 Task: Search for the email with the subject Sales pitch logged in from softage.1@softage.net with the filter, email from softage.3@softage.net and a new filter,  Star it
Action: Mouse moved to (804, 83)
Screenshot: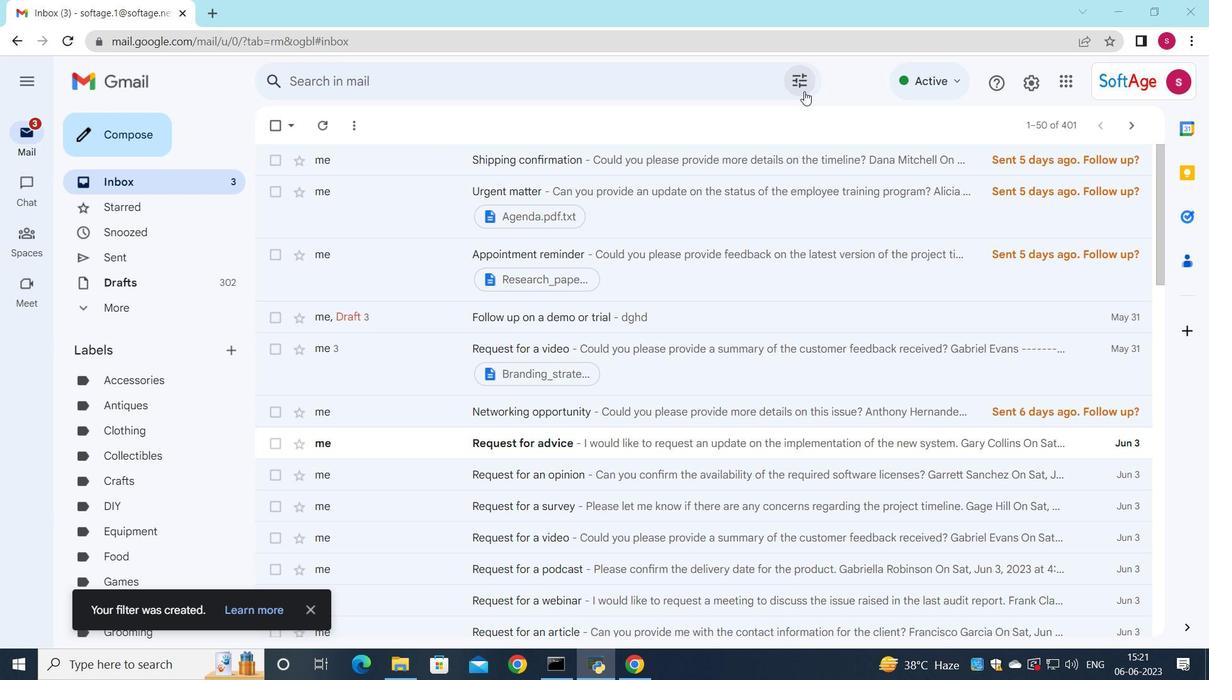 
Action: Mouse pressed left at (804, 83)
Screenshot: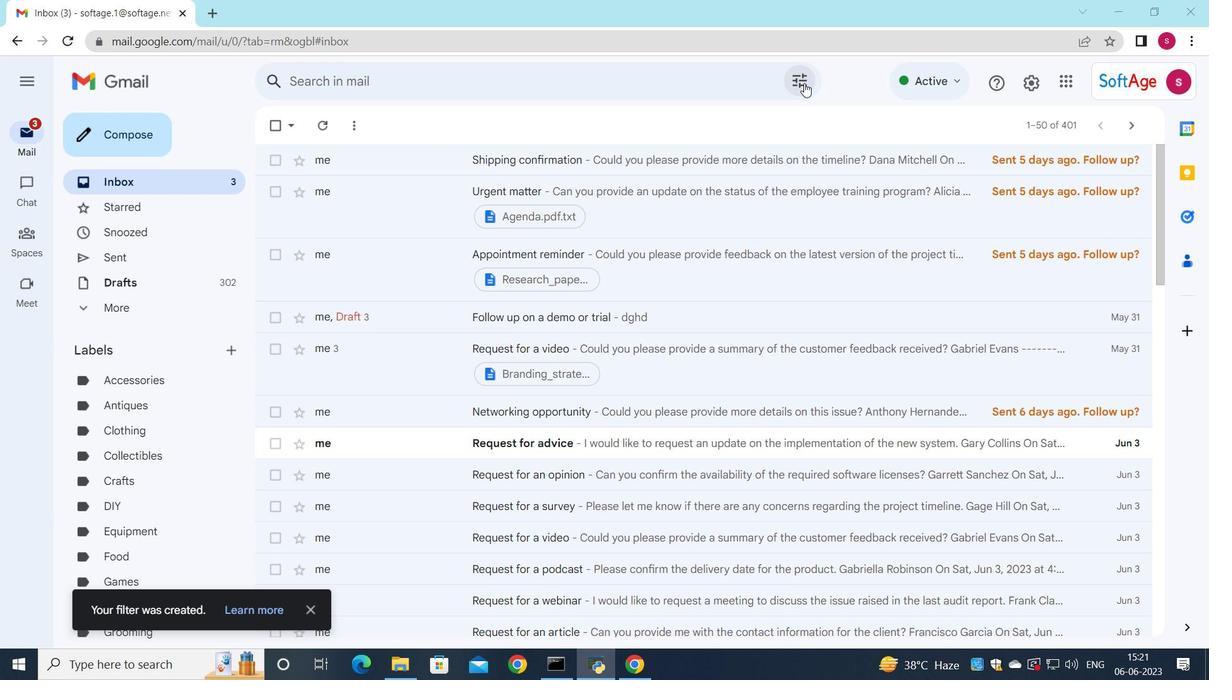 
Action: Mouse moved to (558, 137)
Screenshot: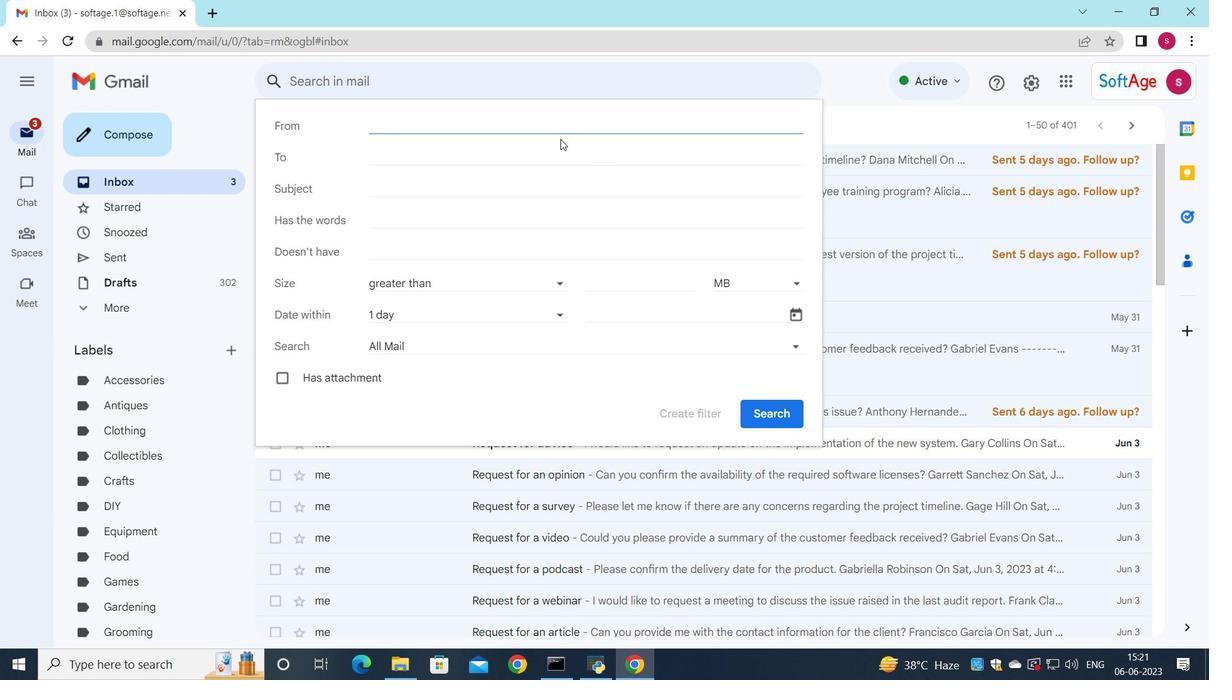 
Action: Key pressed s
Screenshot: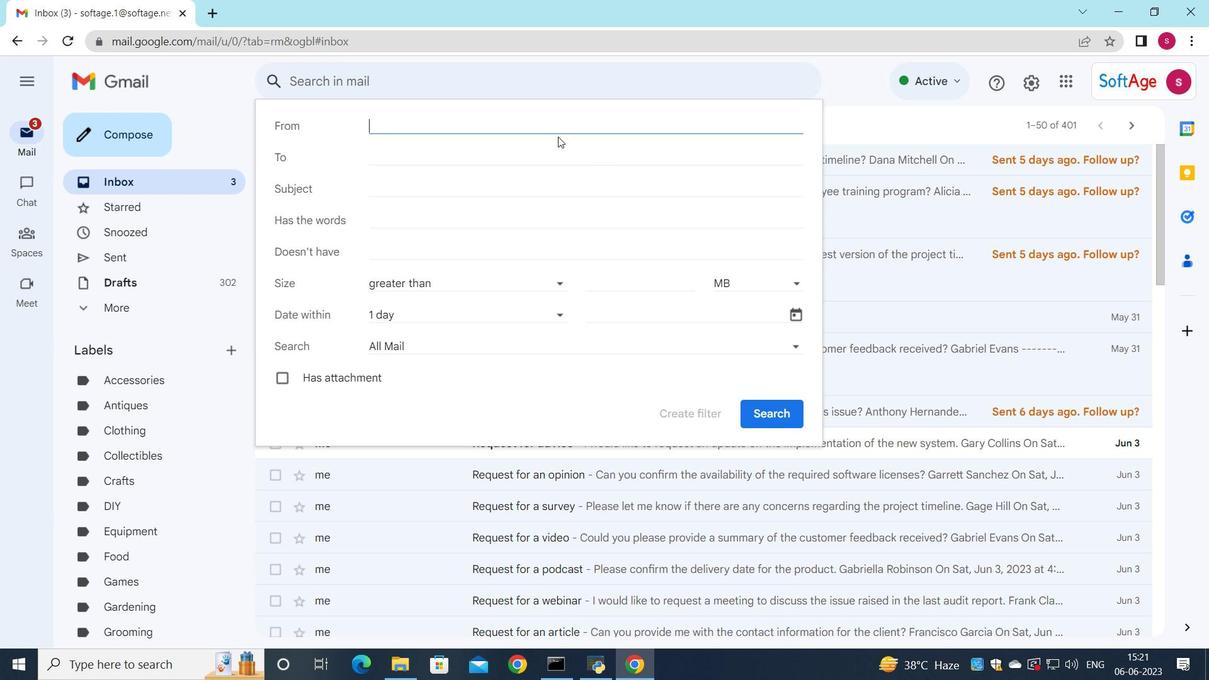 
Action: Mouse moved to (510, 158)
Screenshot: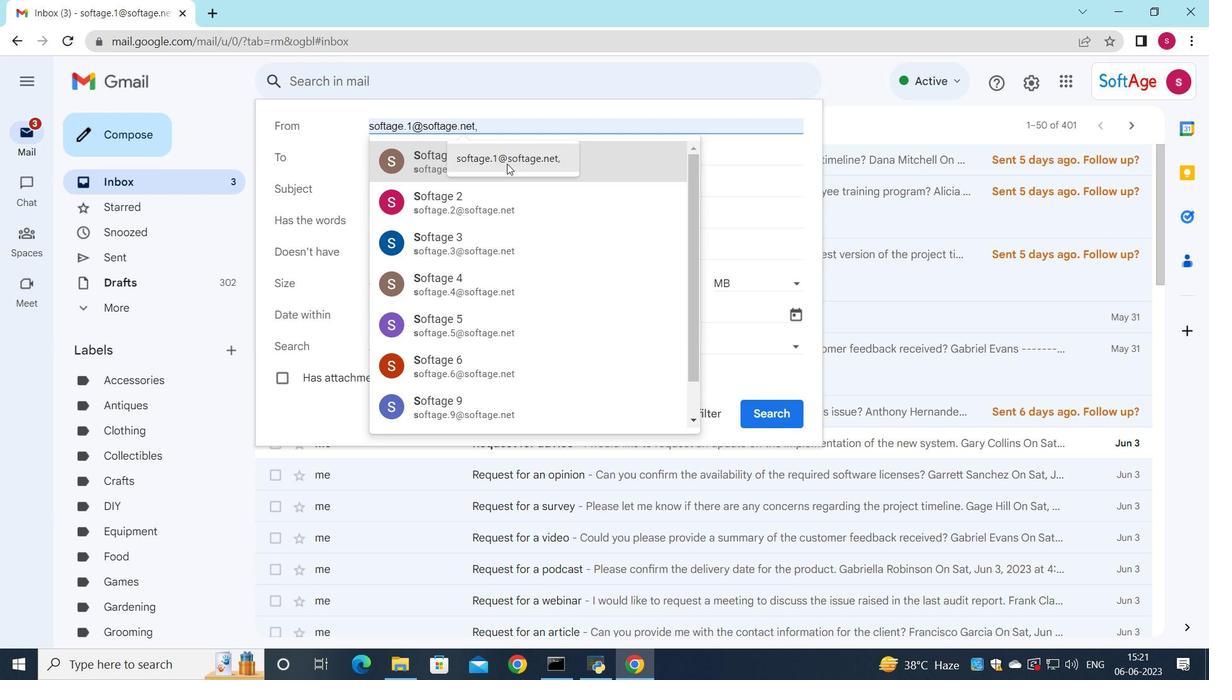 
Action: Mouse pressed left at (510, 158)
Screenshot: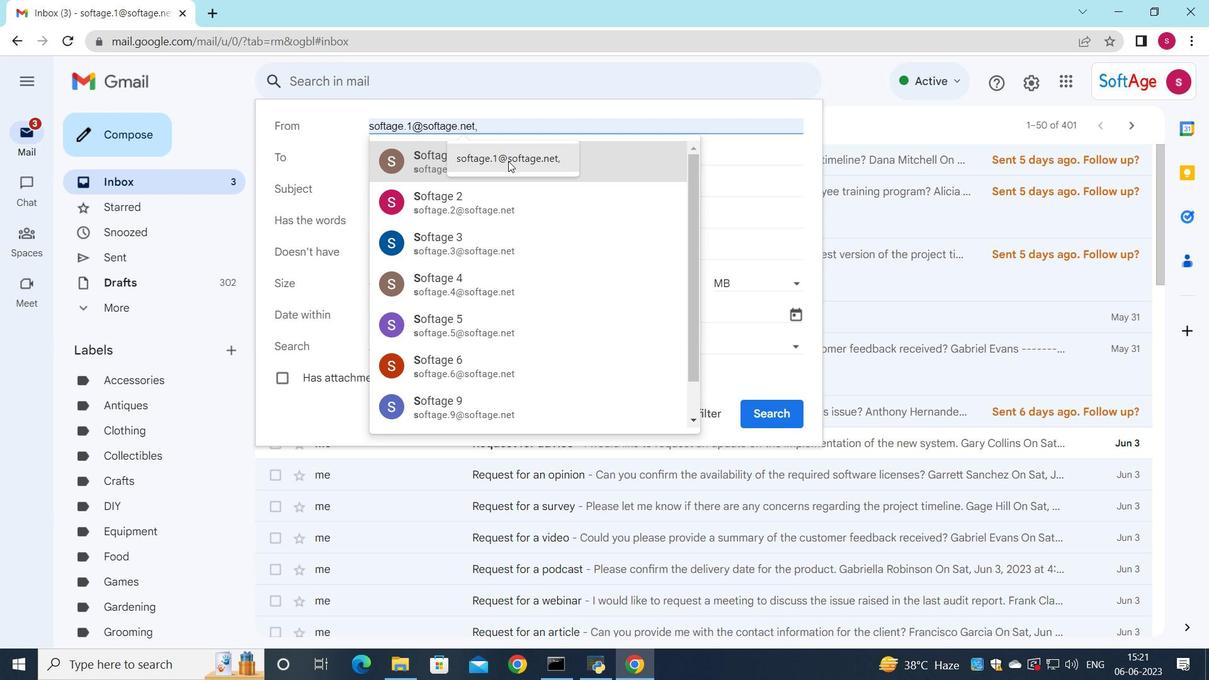 
Action: Mouse moved to (432, 157)
Screenshot: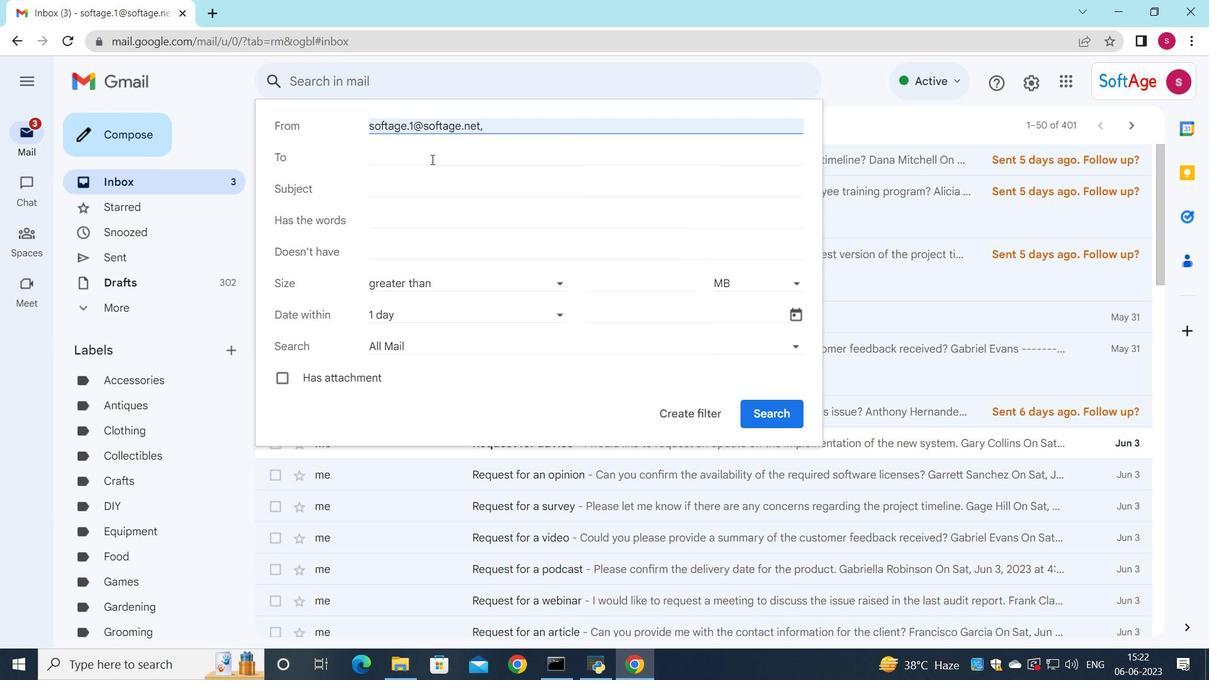 
Action: Mouse pressed left at (432, 157)
Screenshot: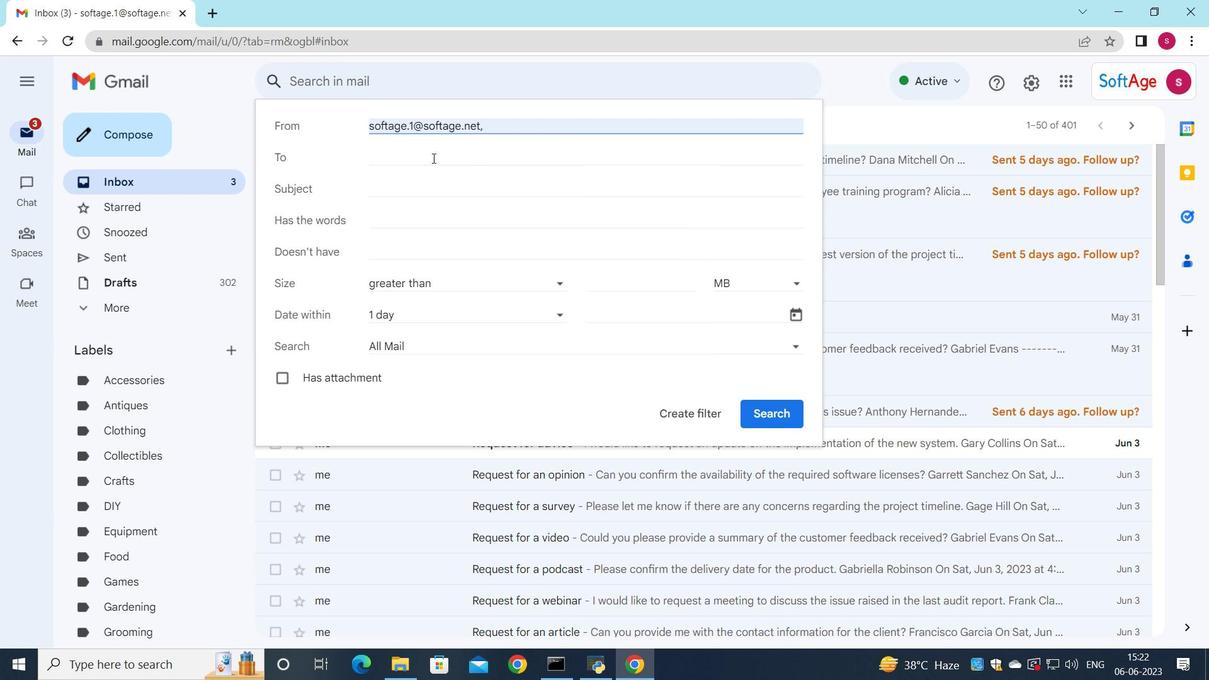 
Action: Key pressed s
Screenshot: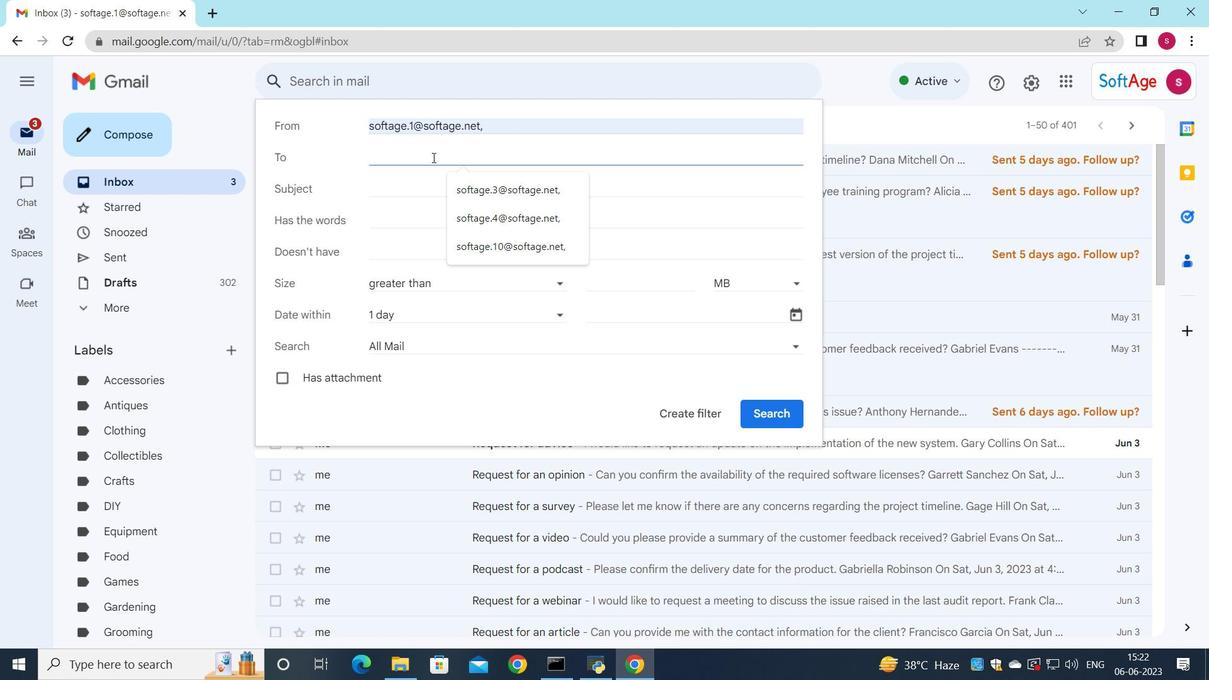 
Action: Mouse moved to (506, 219)
Screenshot: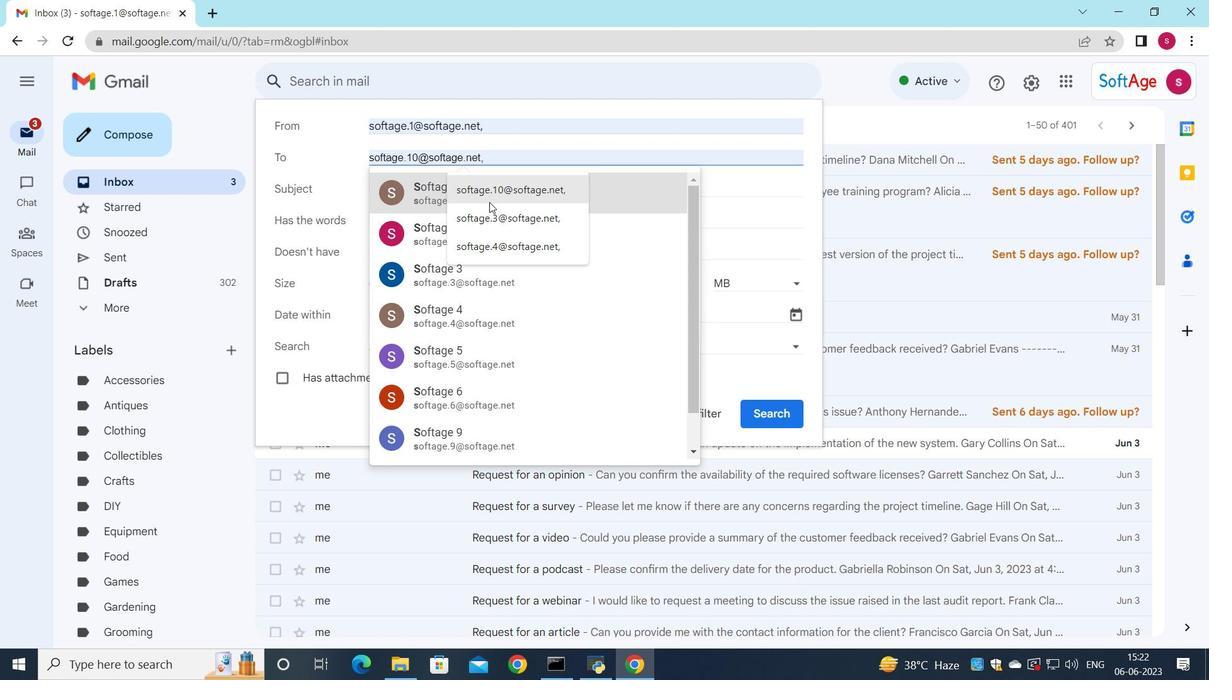 
Action: Mouse pressed left at (506, 219)
Screenshot: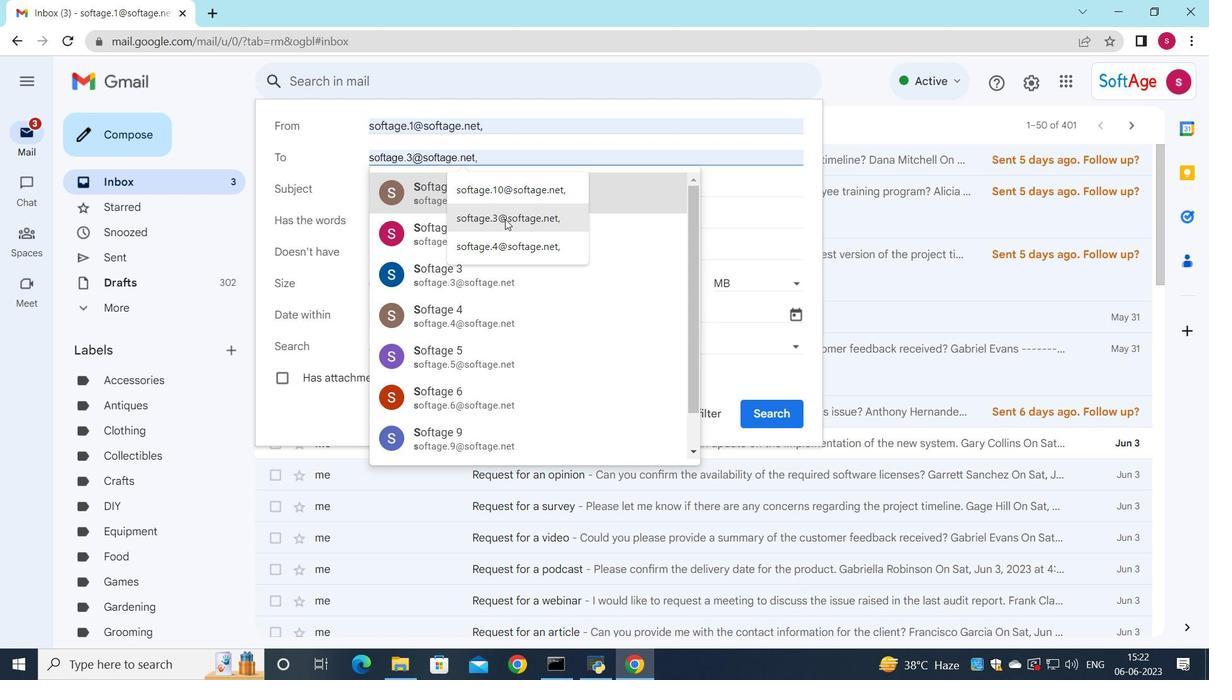 
Action: Mouse moved to (419, 187)
Screenshot: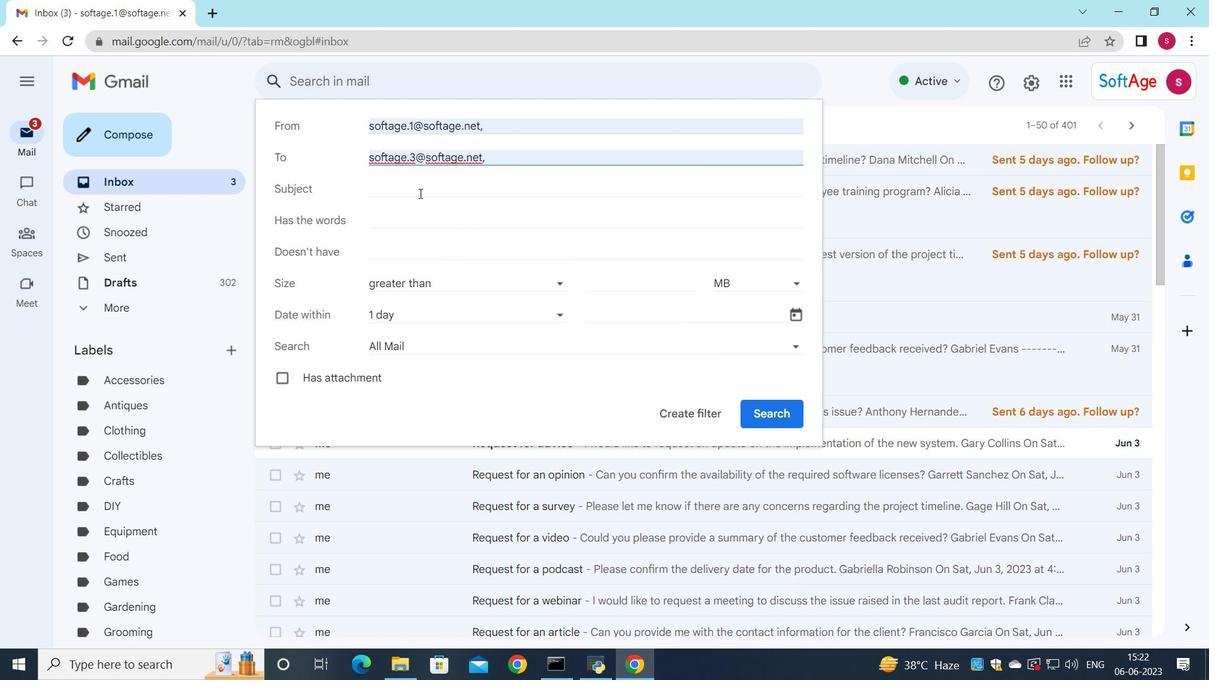 
Action: Mouse pressed left at (419, 187)
Screenshot: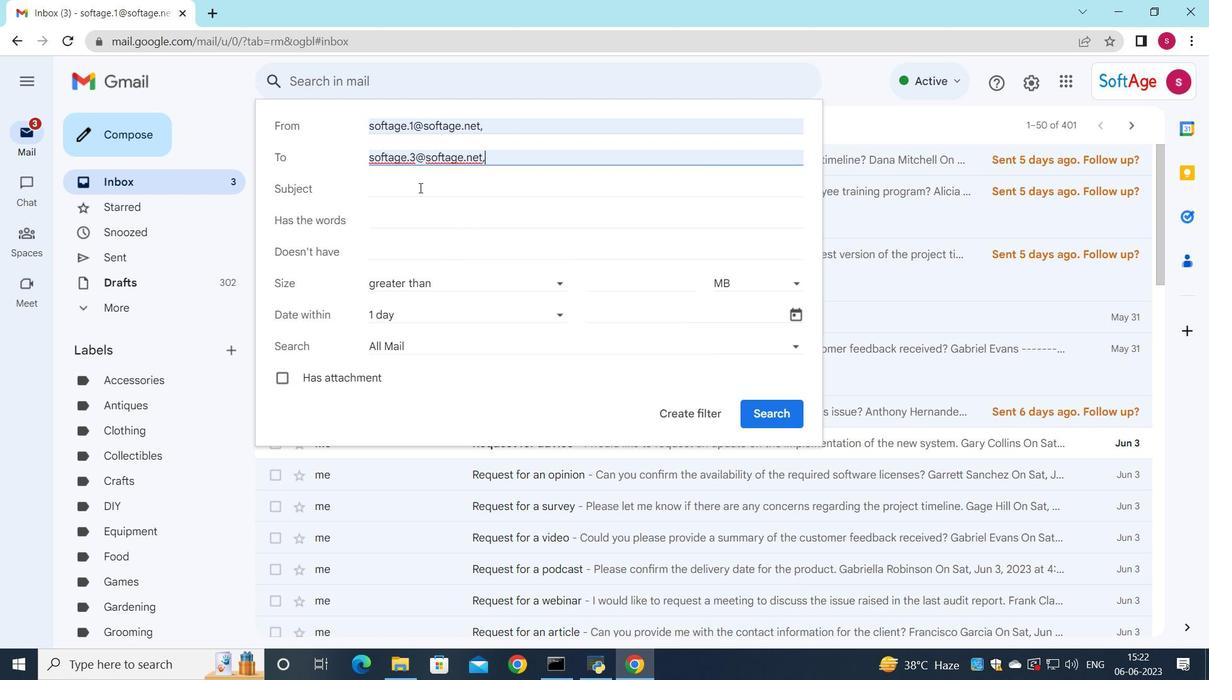 
Action: Key pressed <Key.shift>Sal
Screenshot: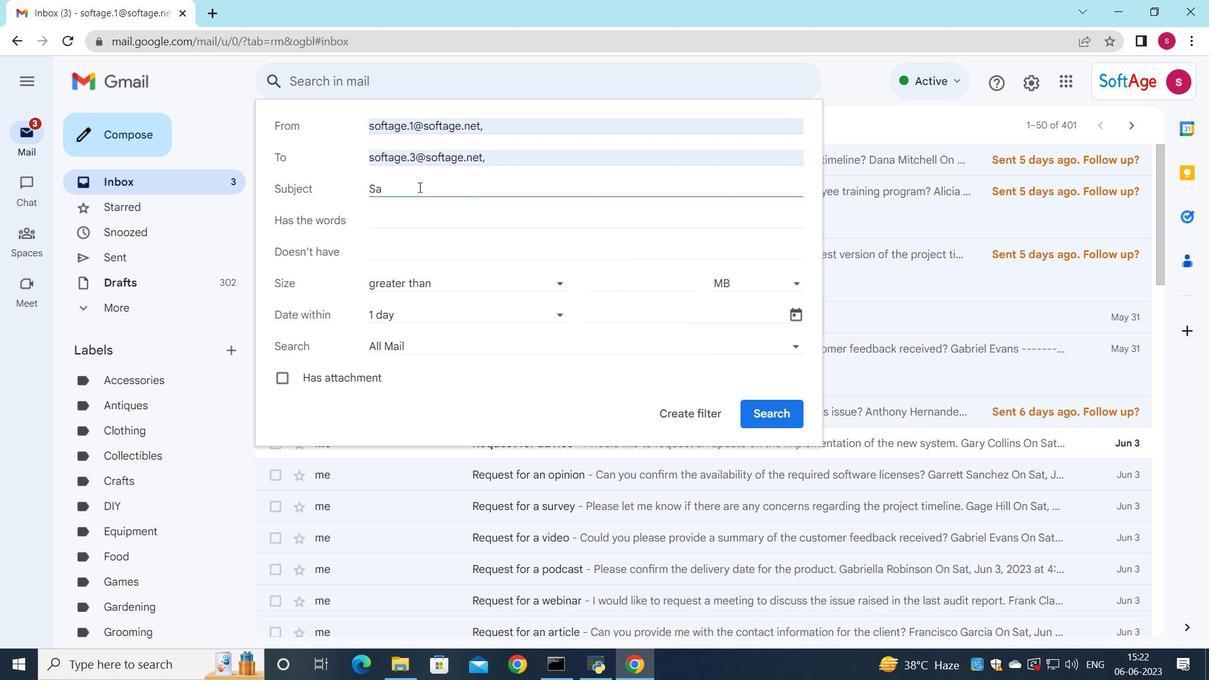 
Action: Mouse moved to (429, 194)
Screenshot: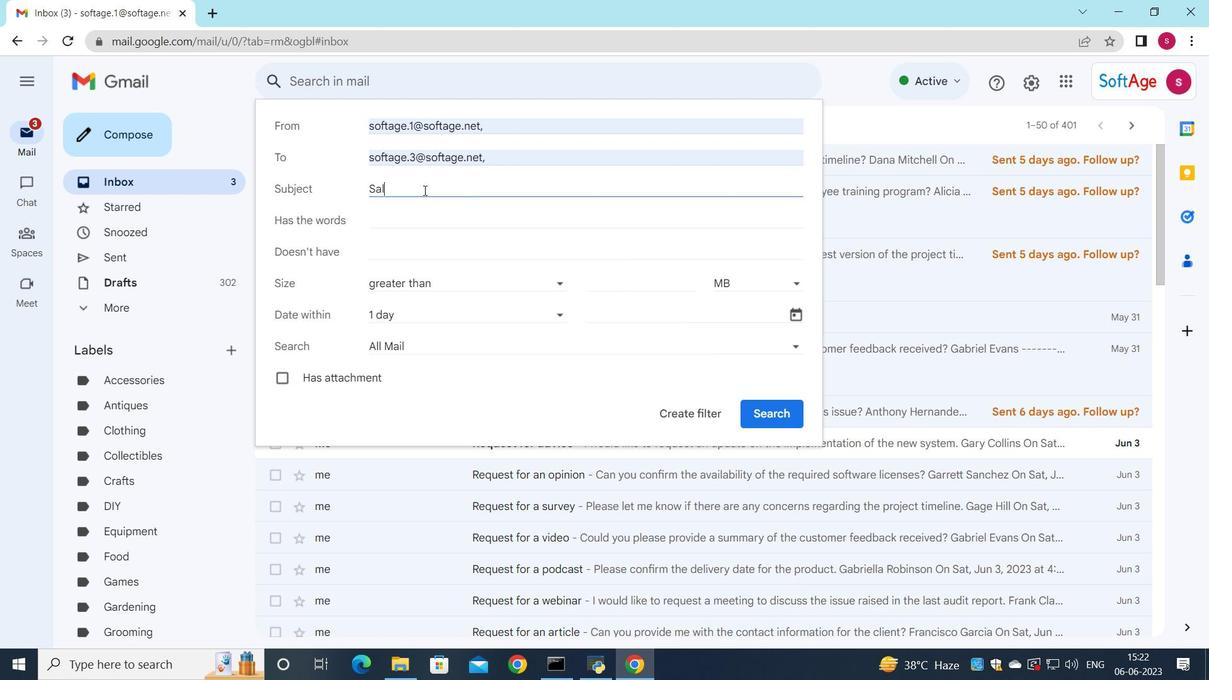 
Action: Key pressed e
Screenshot: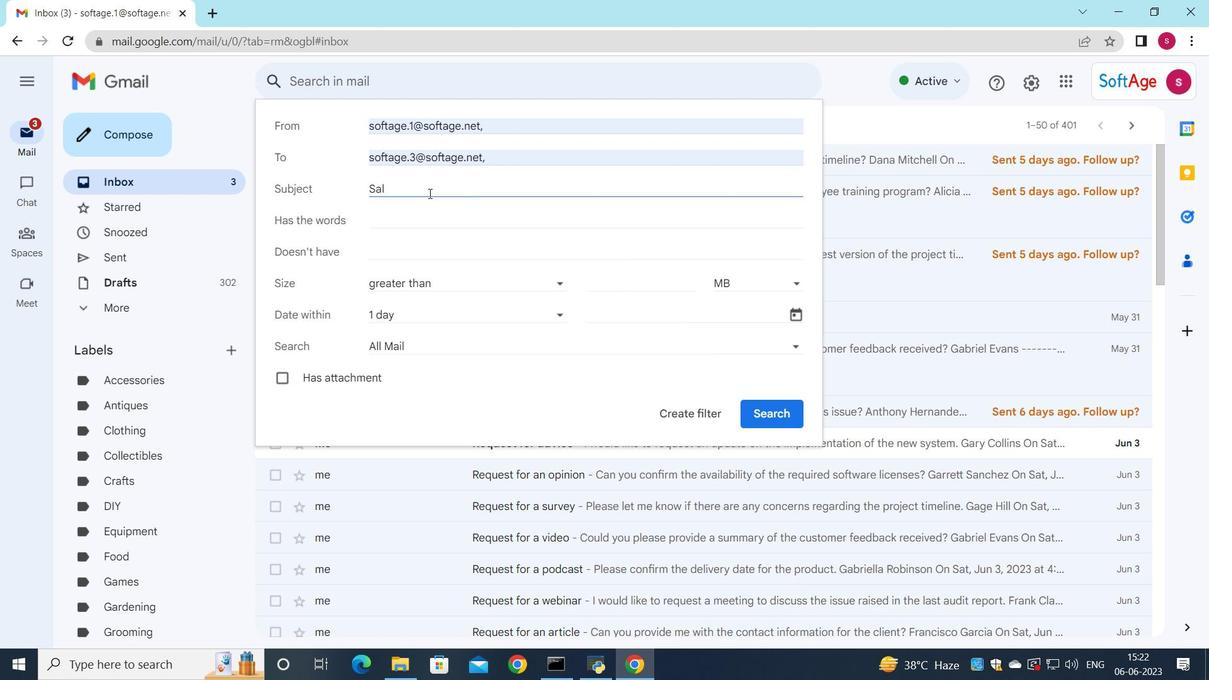 
Action: Mouse moved to (431, 195)
Screenshot: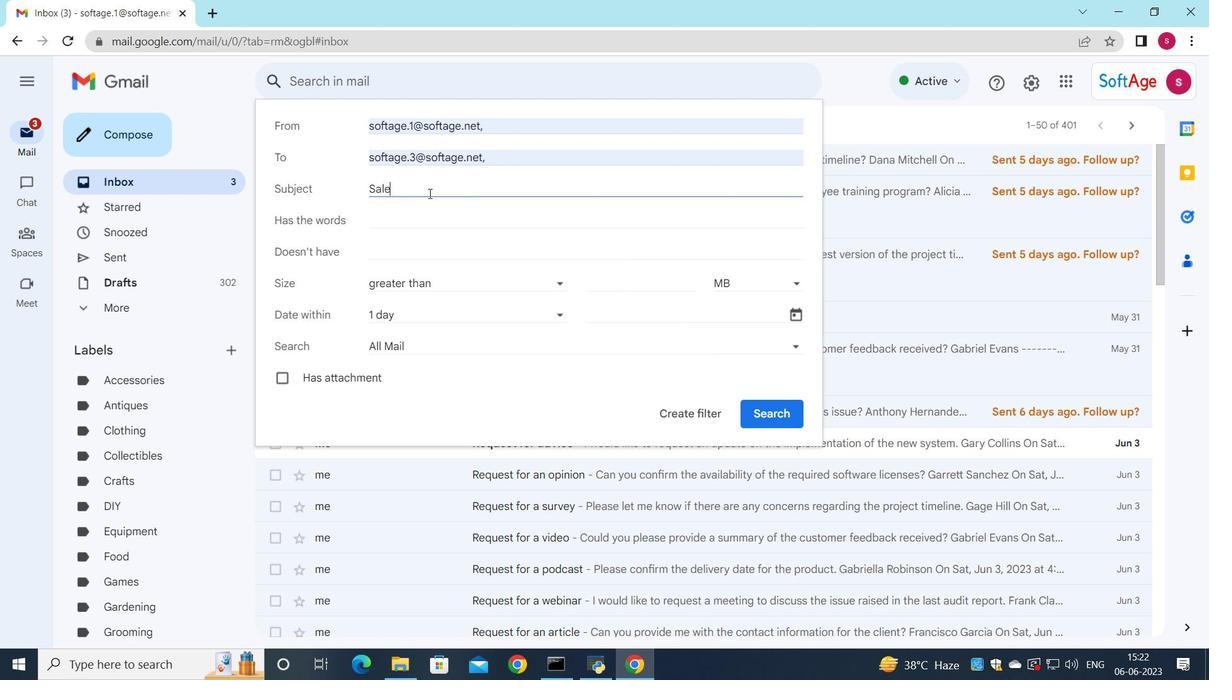 
Action: Key pressed s
Screenshot: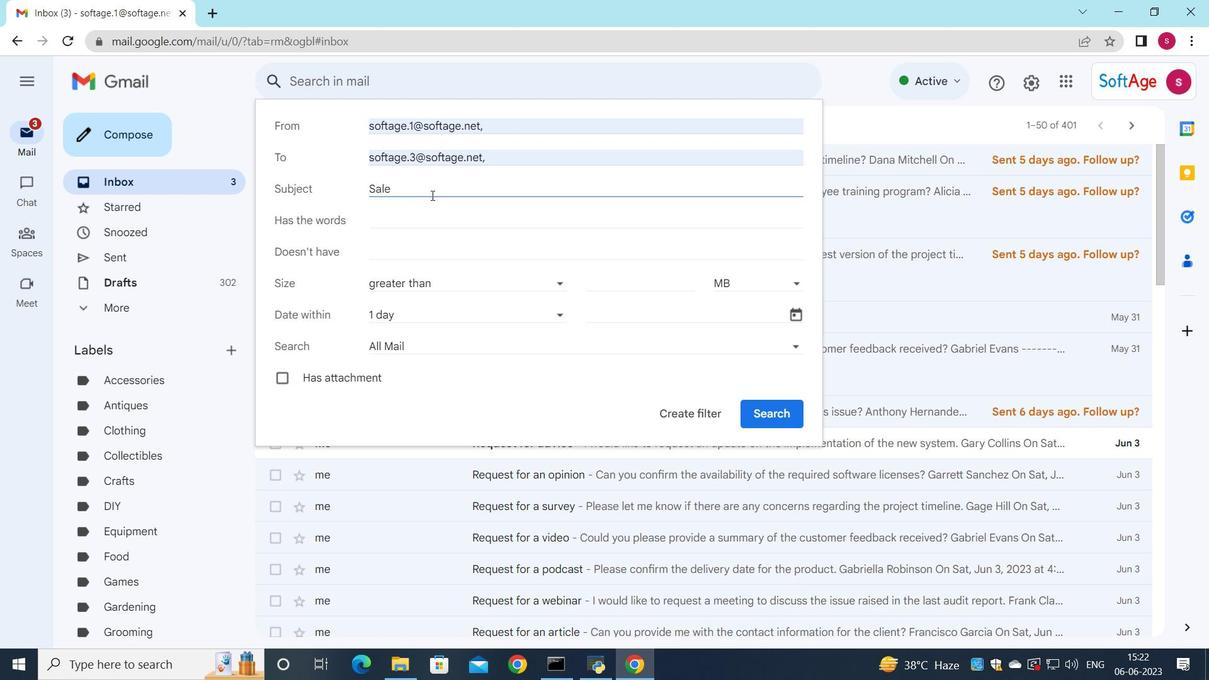 
Action: Mouse moved to (448, 209)
Screenshot: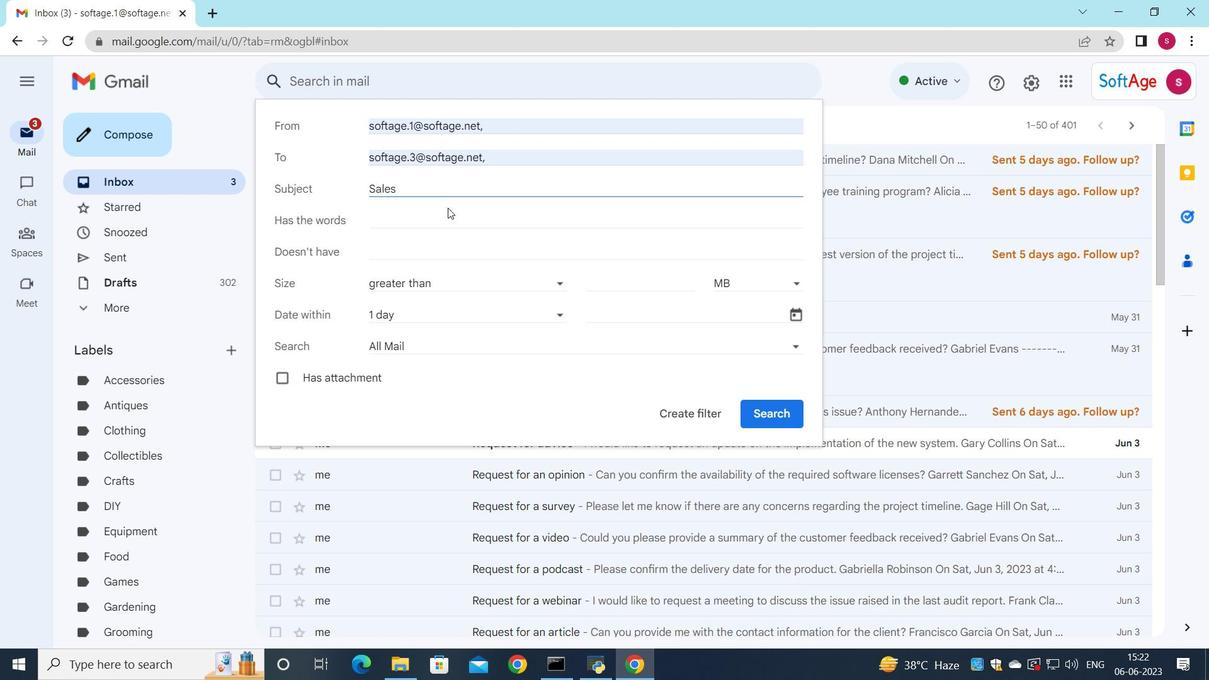 
Action: Key pressed <Key.space>op<Key.backspace><Key.backspace>p
Screenshot: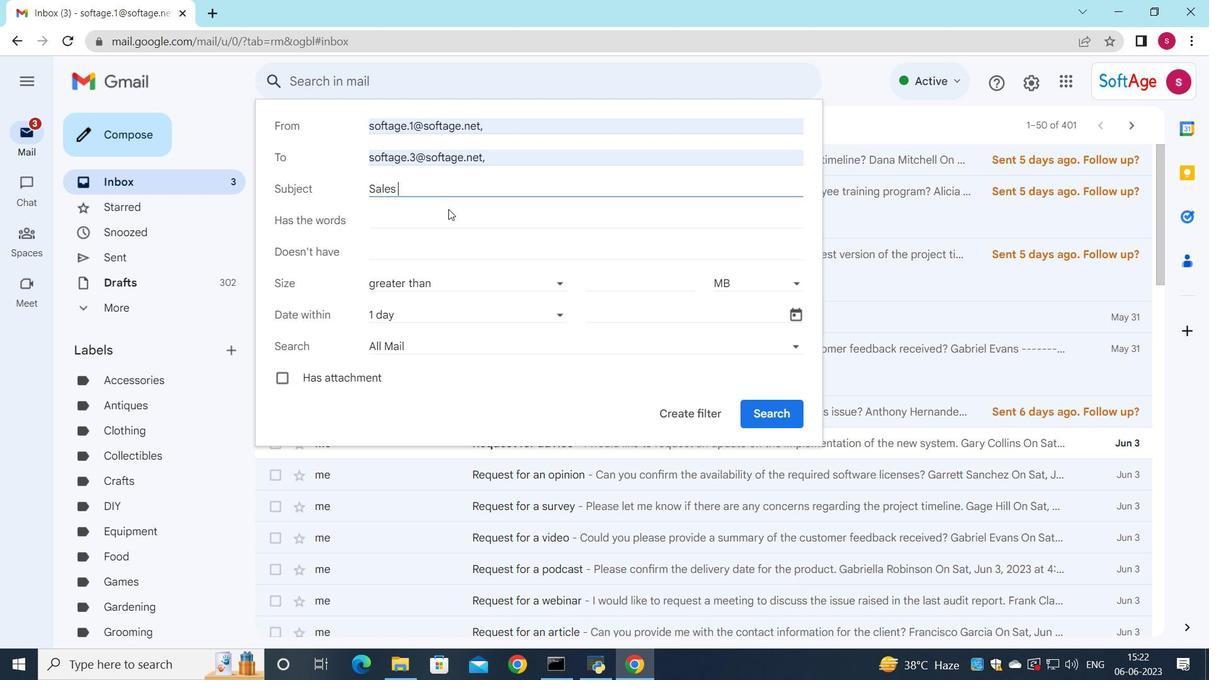
Action: Mouse moved to (451, 220)
Screenshot: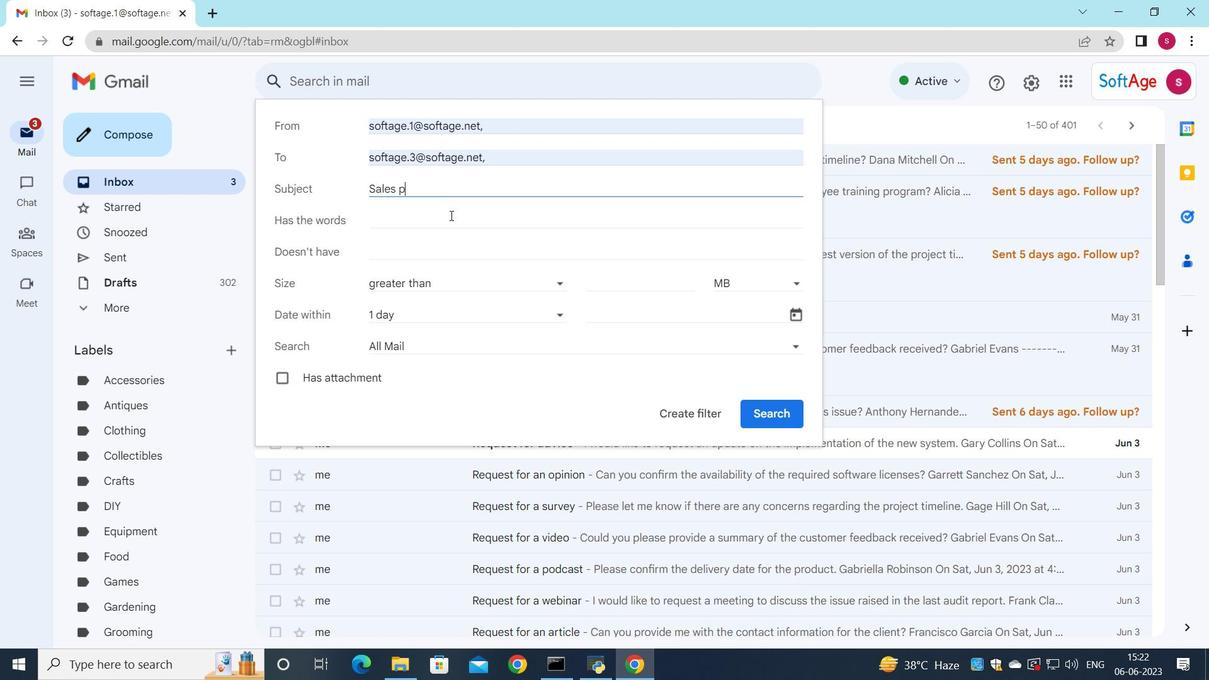 
Action: Key pressed i
Screenshot: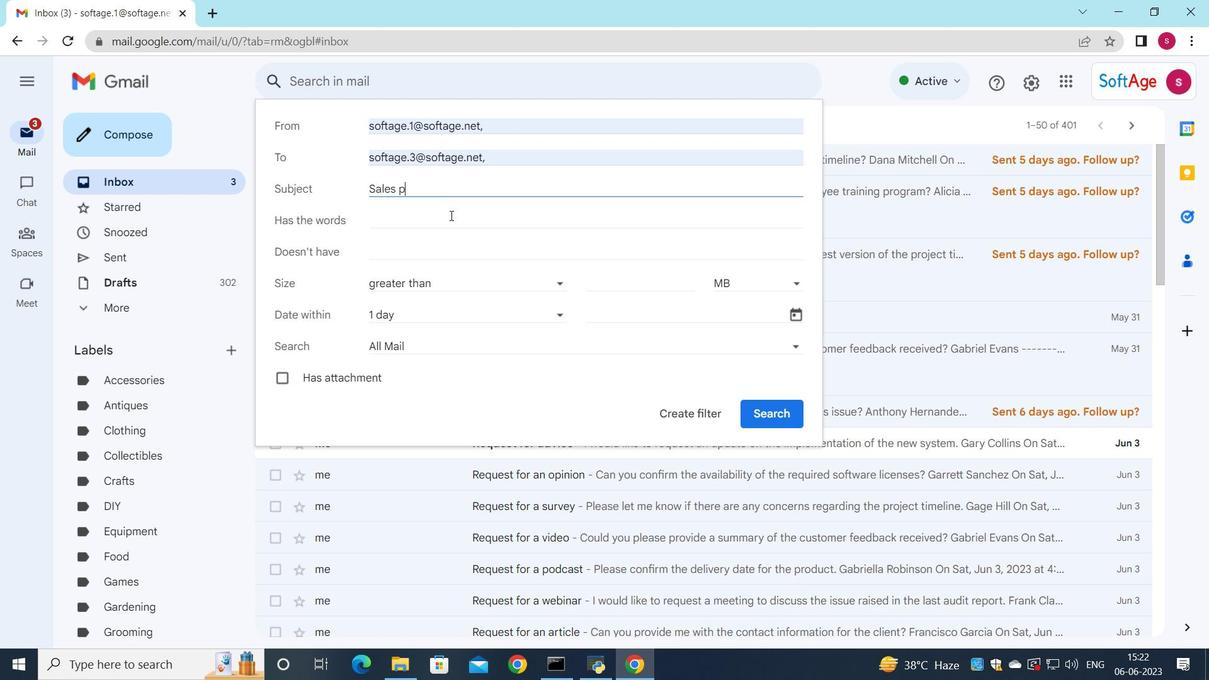 
Action: Mouse moved to (454, 225)
Screenshot: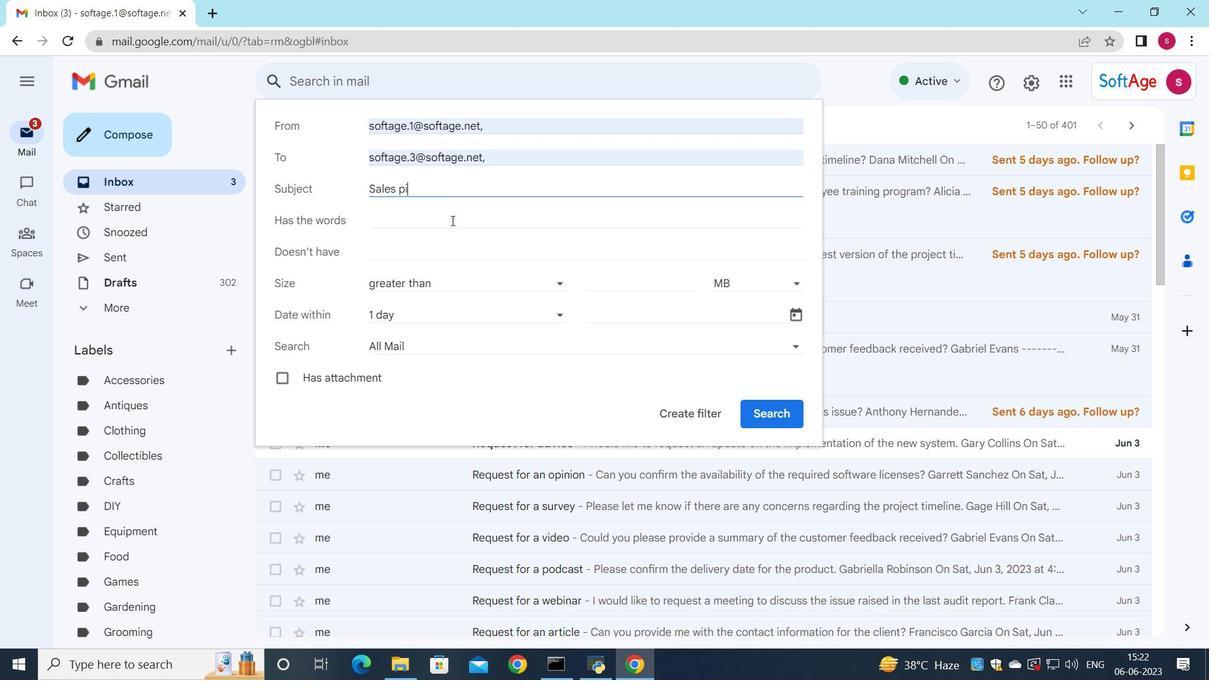 
Action: Key pressed tch
Screenshot: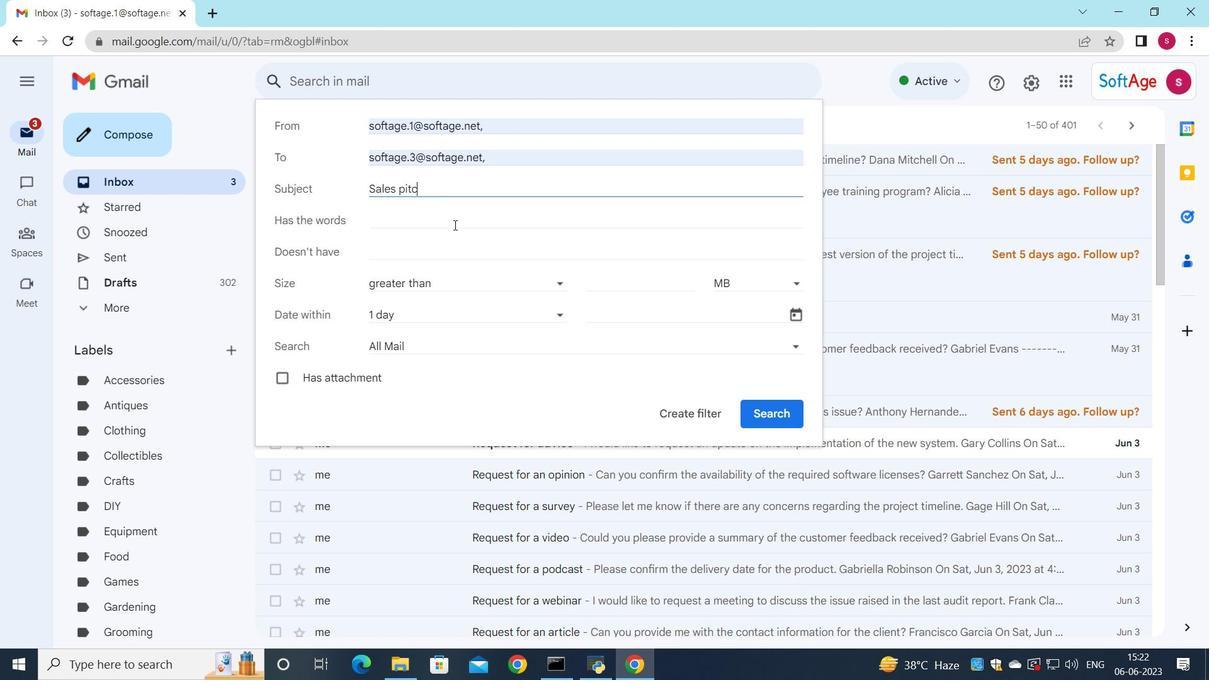 
Action: Mouse moved to (481, 314)
Screenshot: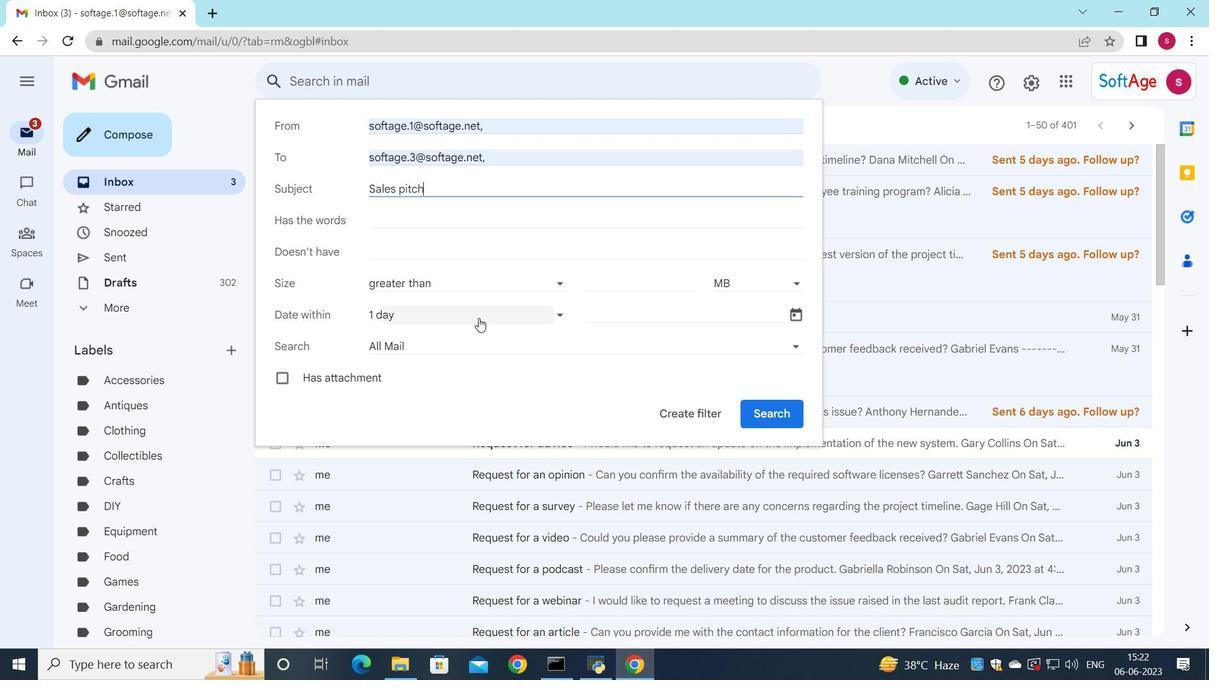 
Action: Mouse pressed left at (481, 314)
Screenshot: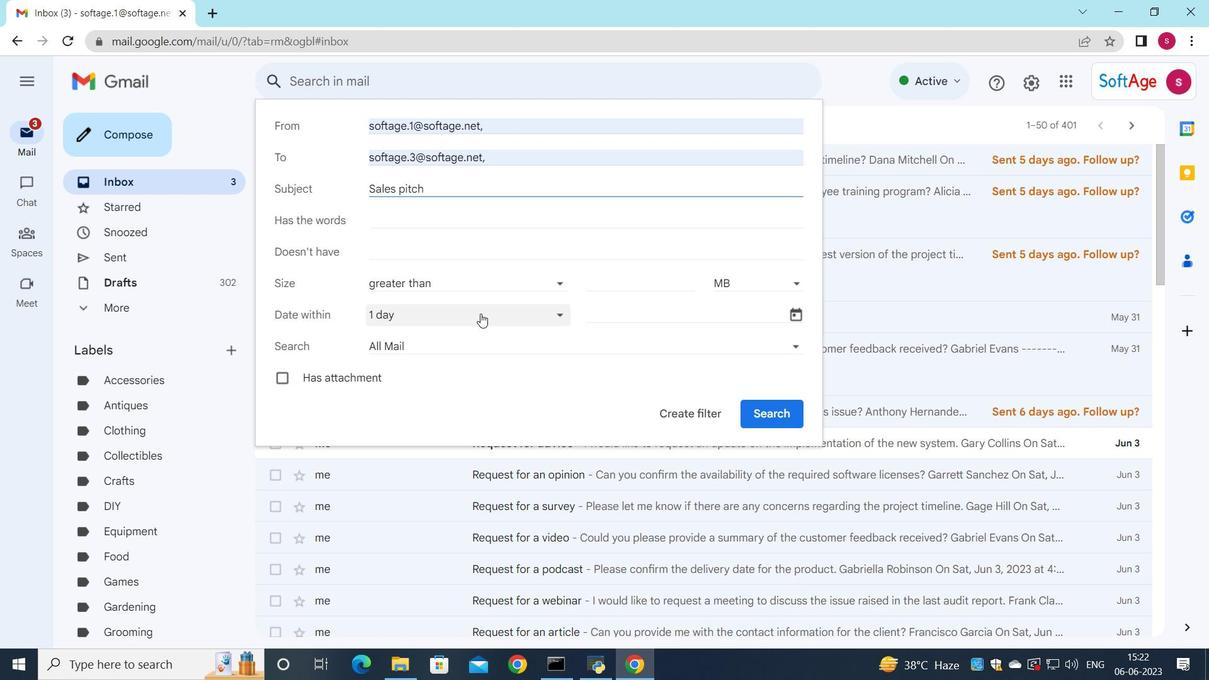 
Action: Mouse moved to (424, 502)
Screenshot: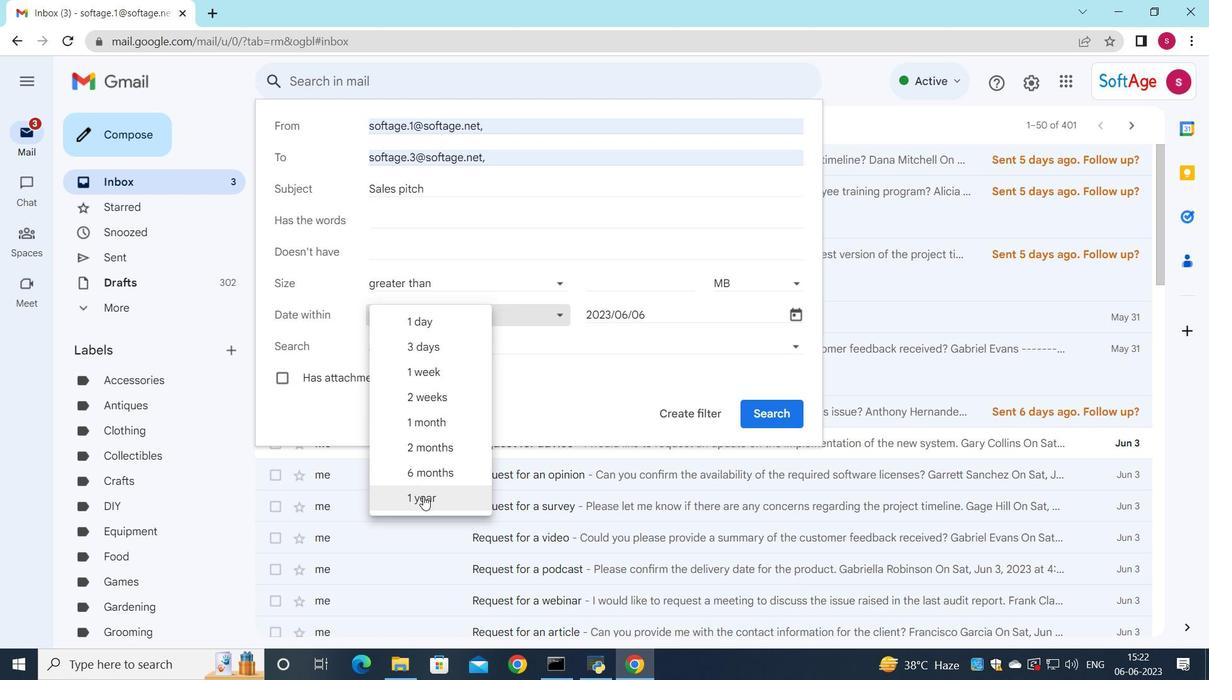 
Action: Mouse pressed left at (424, 502)
Screenshot: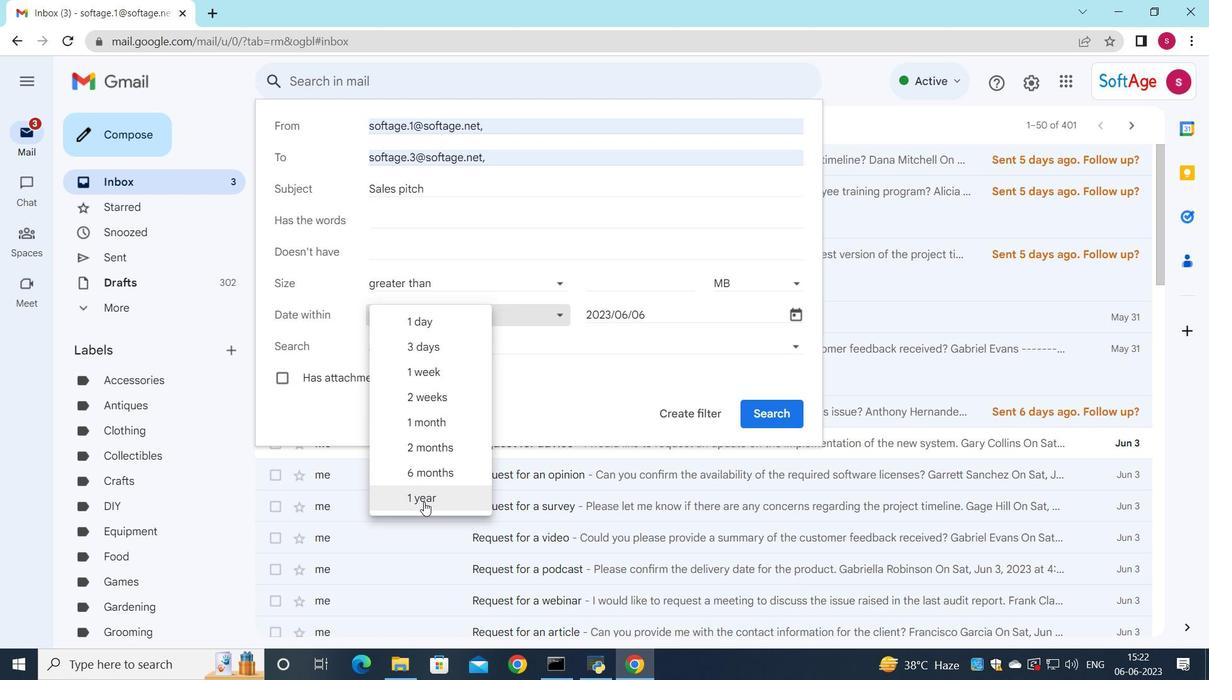
Action: Mouse moved to (686, 415)
Screenshot: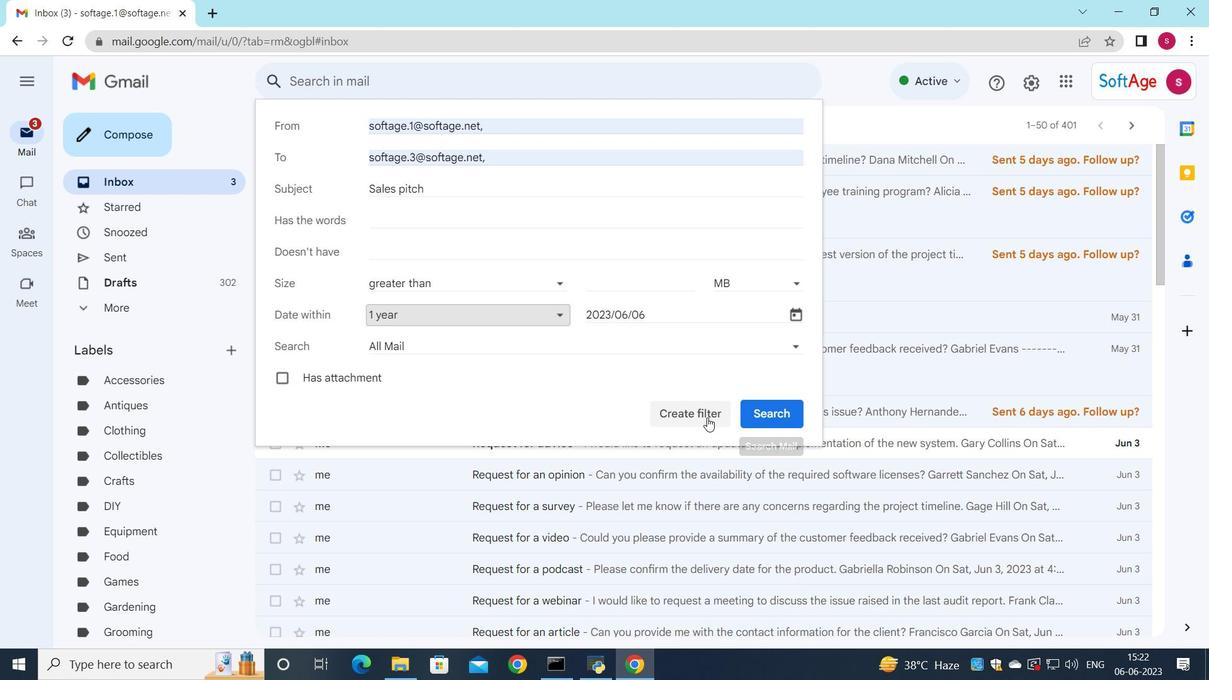 
Action: Mouse pressed left at (686, 415)
Screenshot: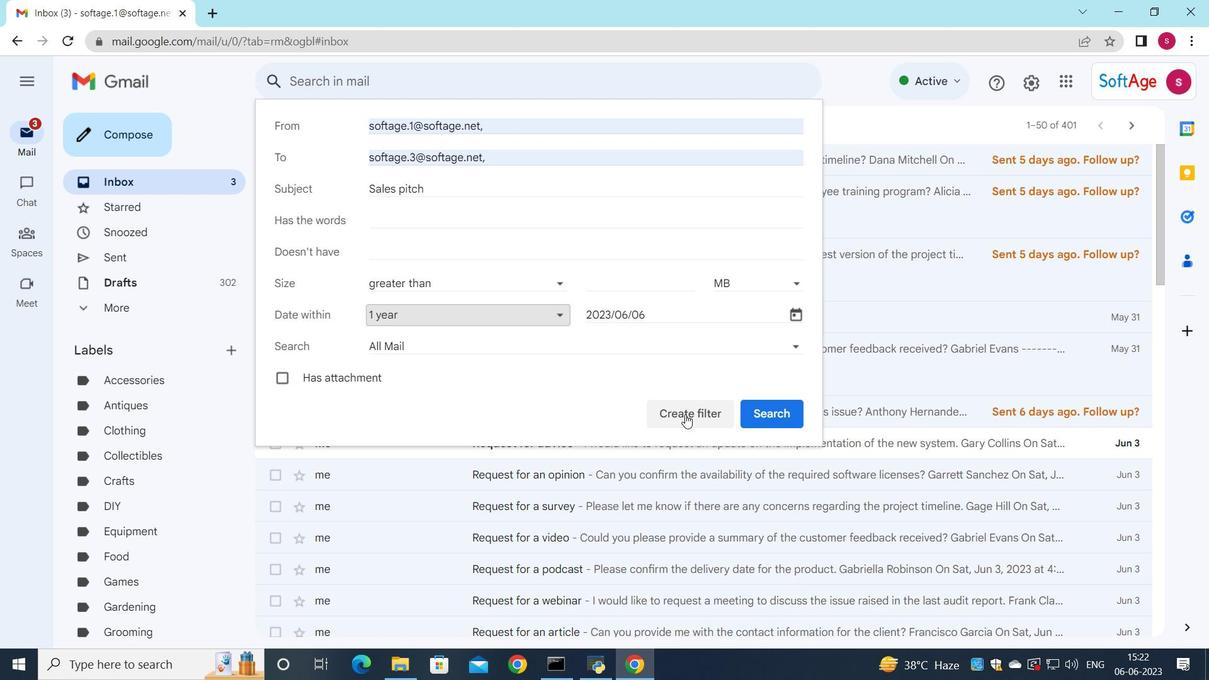
Action: Mouse moved to (291, 214)
Screenshot: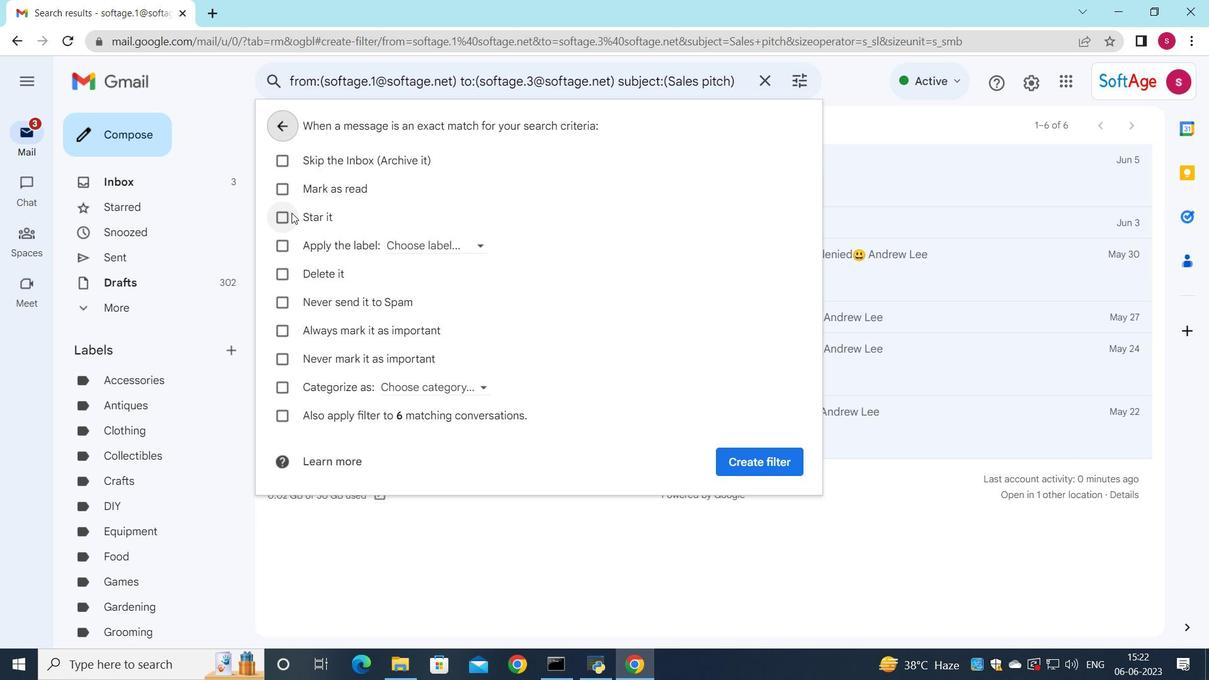 
Action: Mouse pressed left at (291, 214)
Screenshot: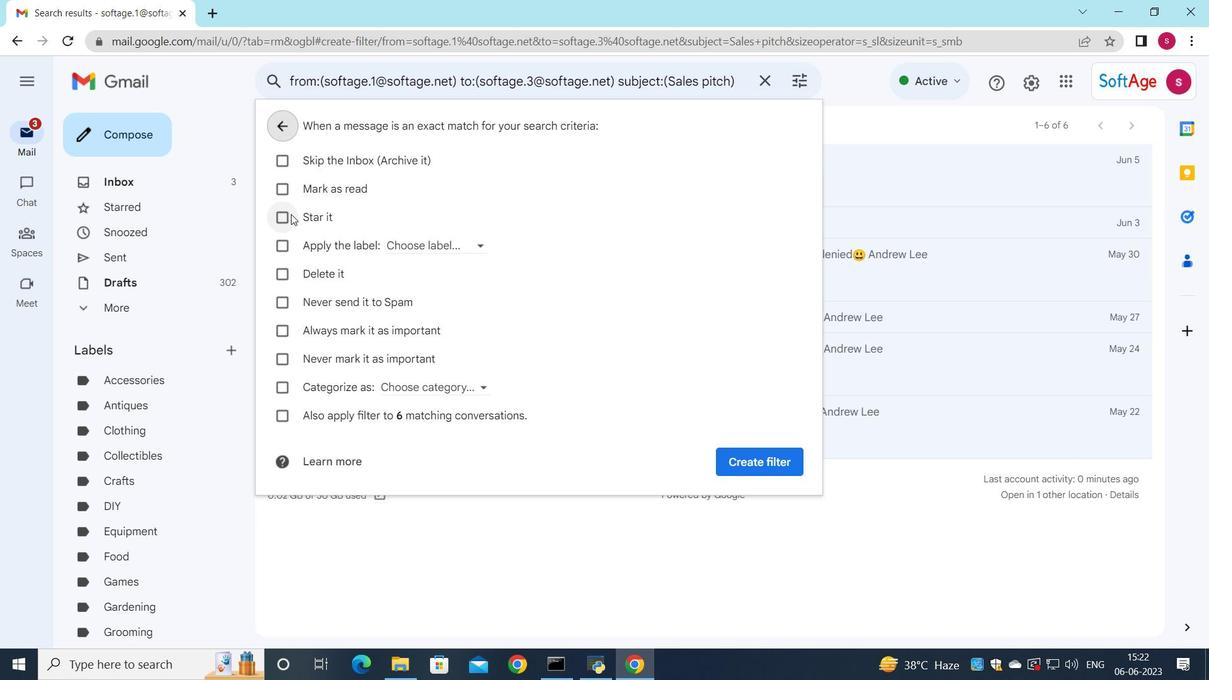 
Action: Mouse moved to (737, 460)
Screenshot: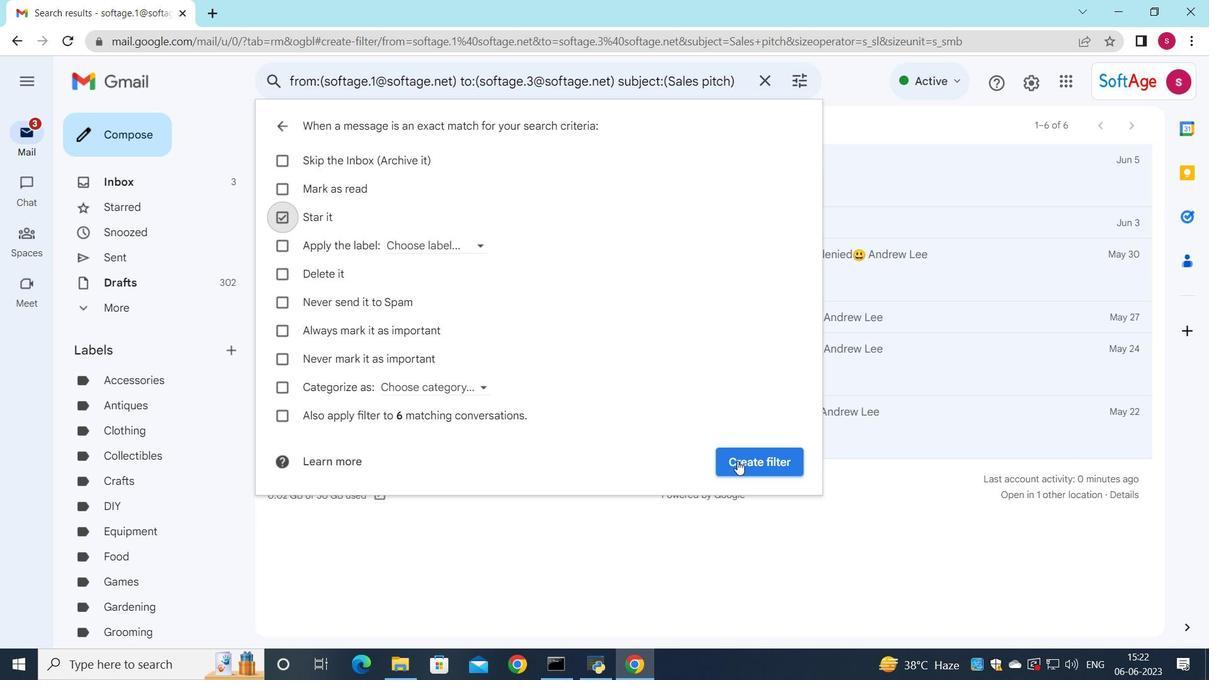 
Action: Mouse pressed left at (737, 460)
Screenshot: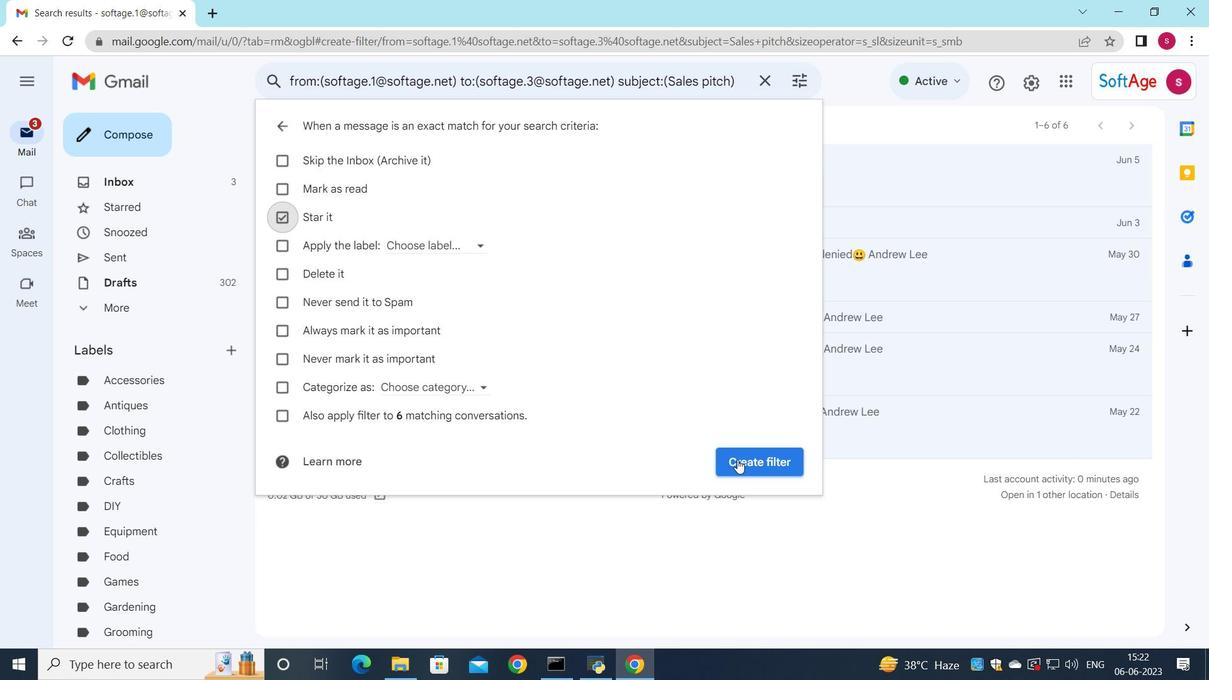 
